 Task: Create a rule from the Agile list, Priority changed -> Complete task in the project BroaderView if Priority Cleared then Complete Task
Action: Mouse moved to (927, 278)
Screenshot: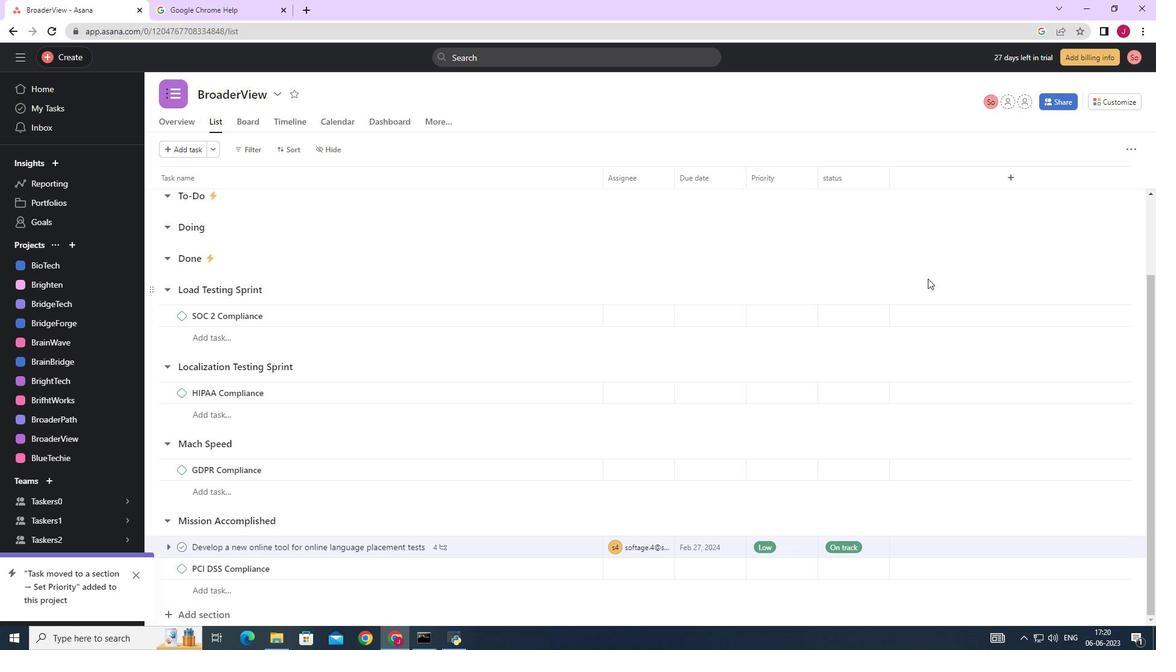 
Action: Mouse scrolled (927, 279) with delta (0, 0)
Screenshot: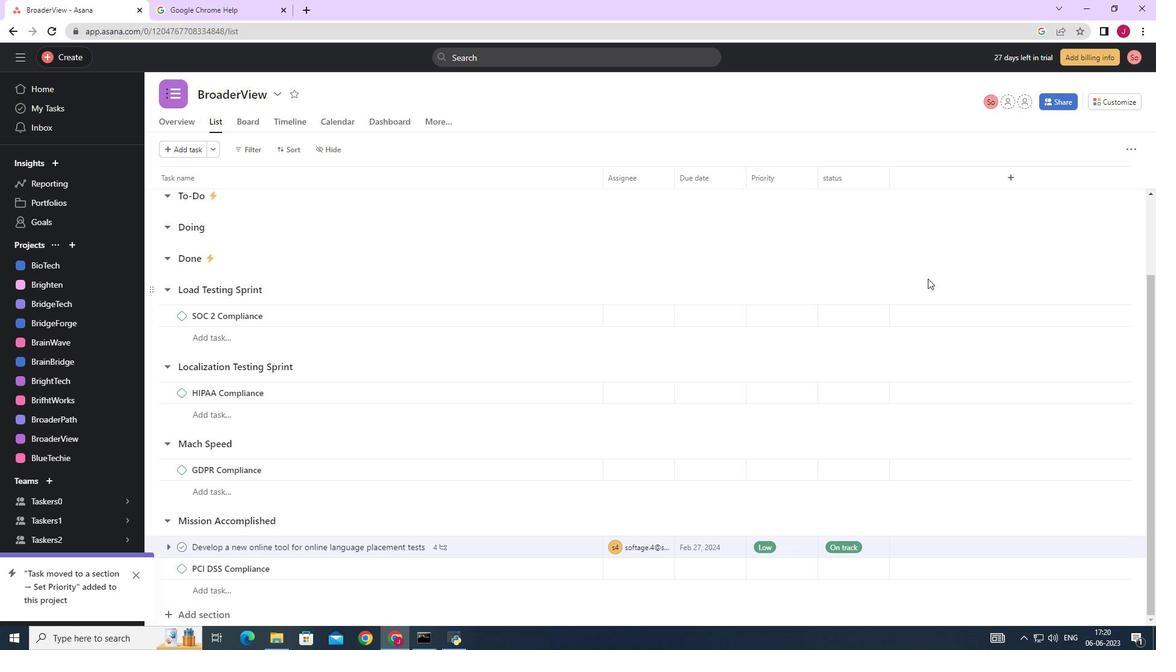 
Action: Mouse scrolled (927, 279) with delta (0, 0)
Screenshot: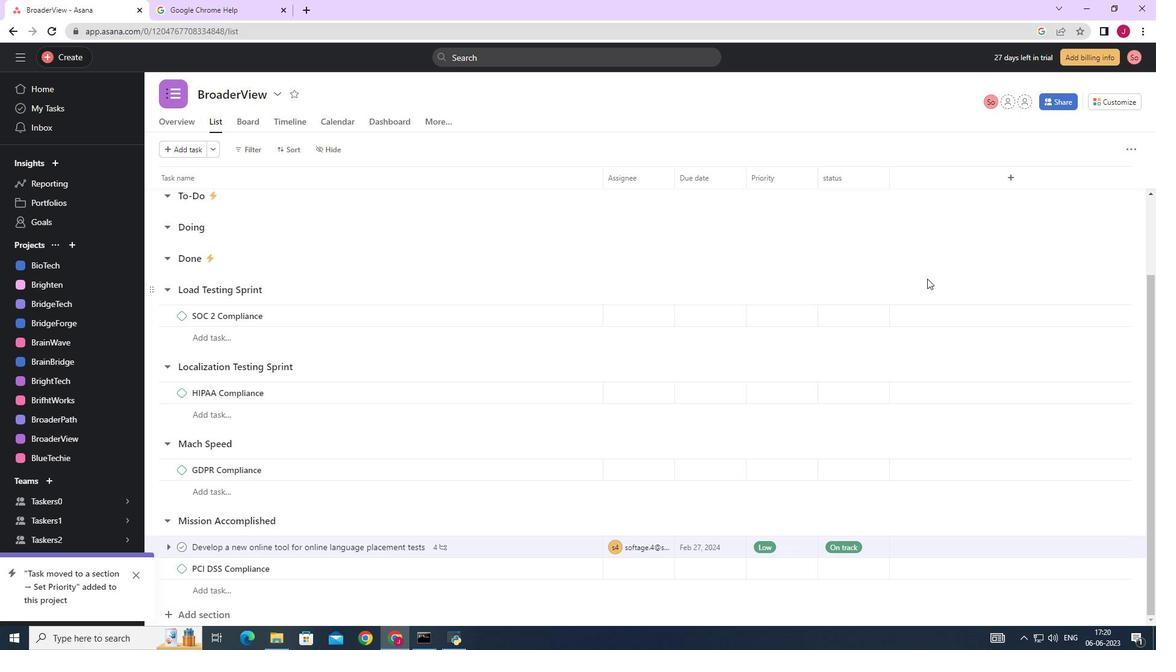 
Action: Mouse moved to (938, 265)
Screenshot: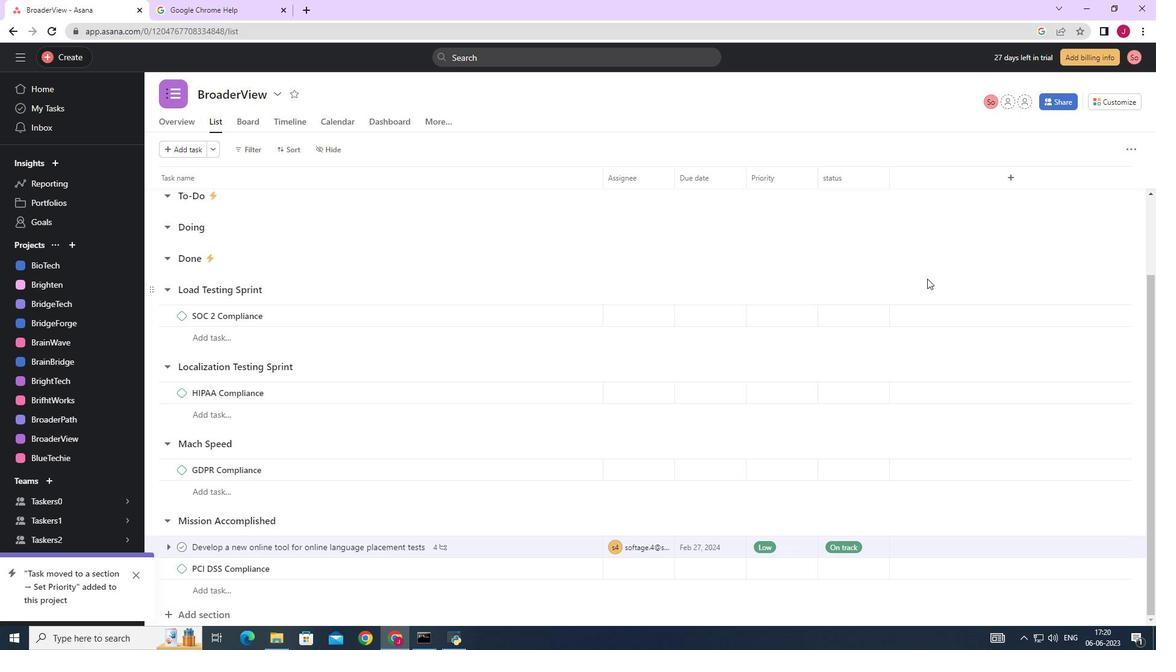 
Action: Mouse scrolled (933, 269) with delta (0, 0)
Screenshot: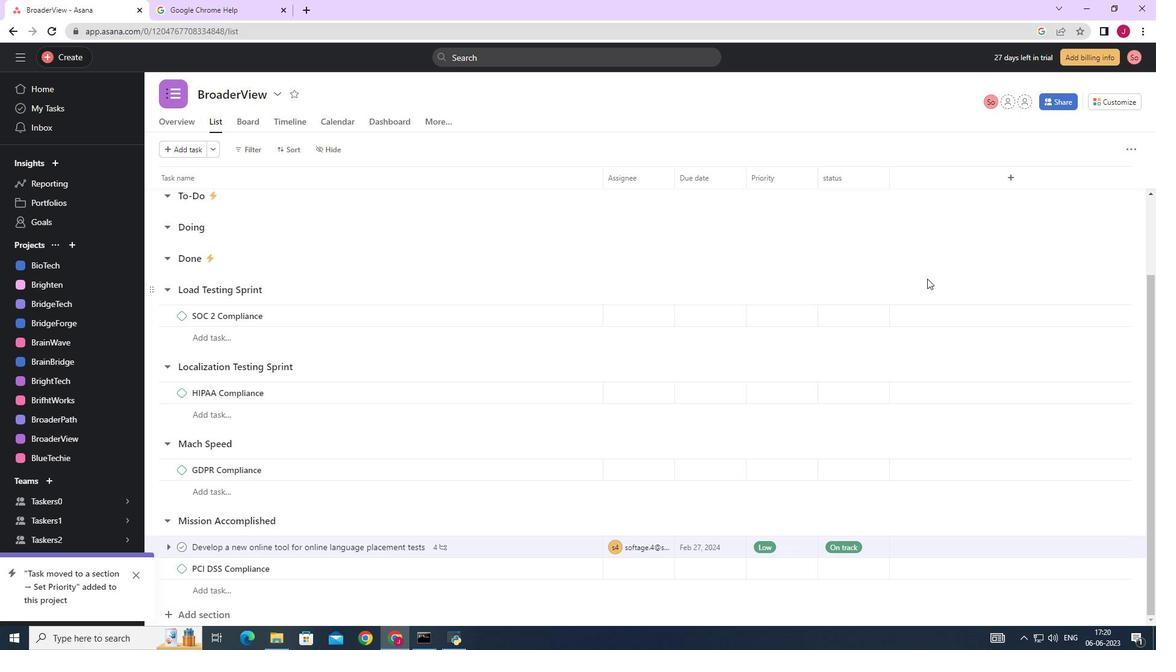 
Action: Mouse moved to (1128, 102)
Screenshot: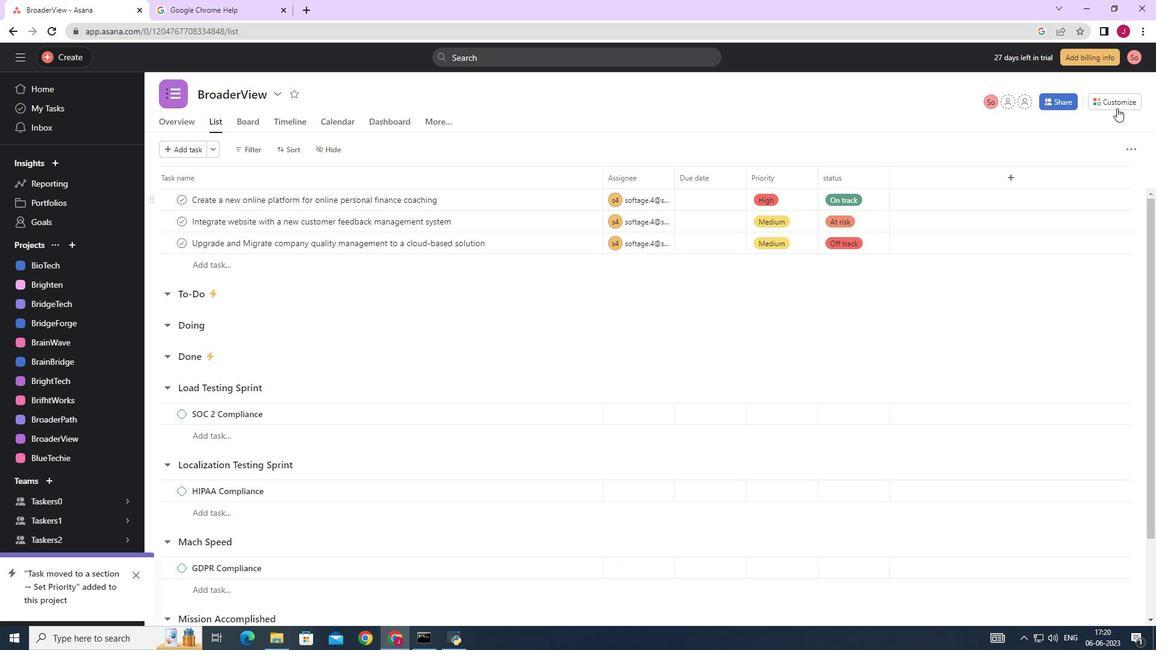 
Action: Mouse pressed left at (1128, 102)
Screenshot: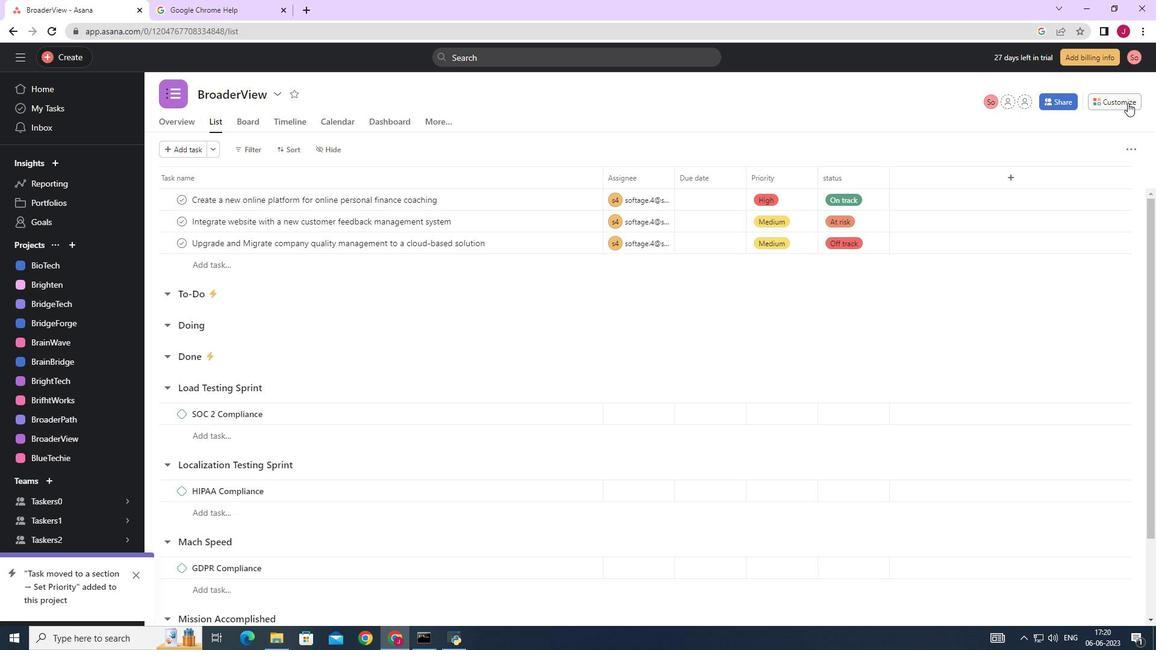
Action: Mouse moved to (908, 265)
Screenshot: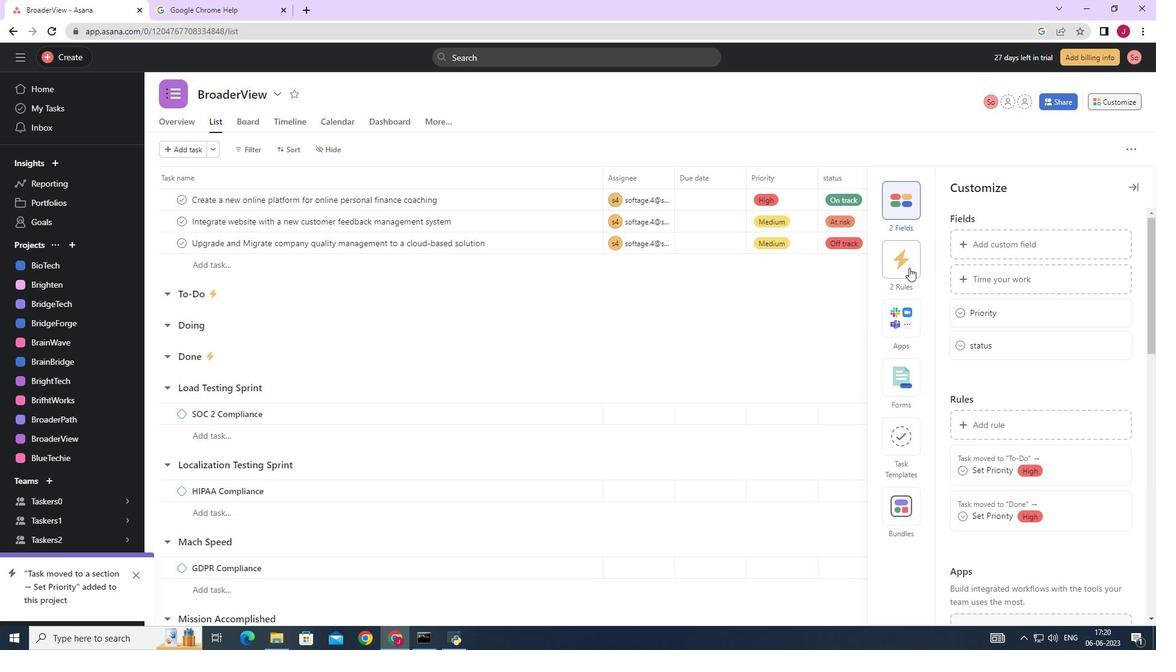 
Action: Mouse pressed left at (908, 265)
Screenshot: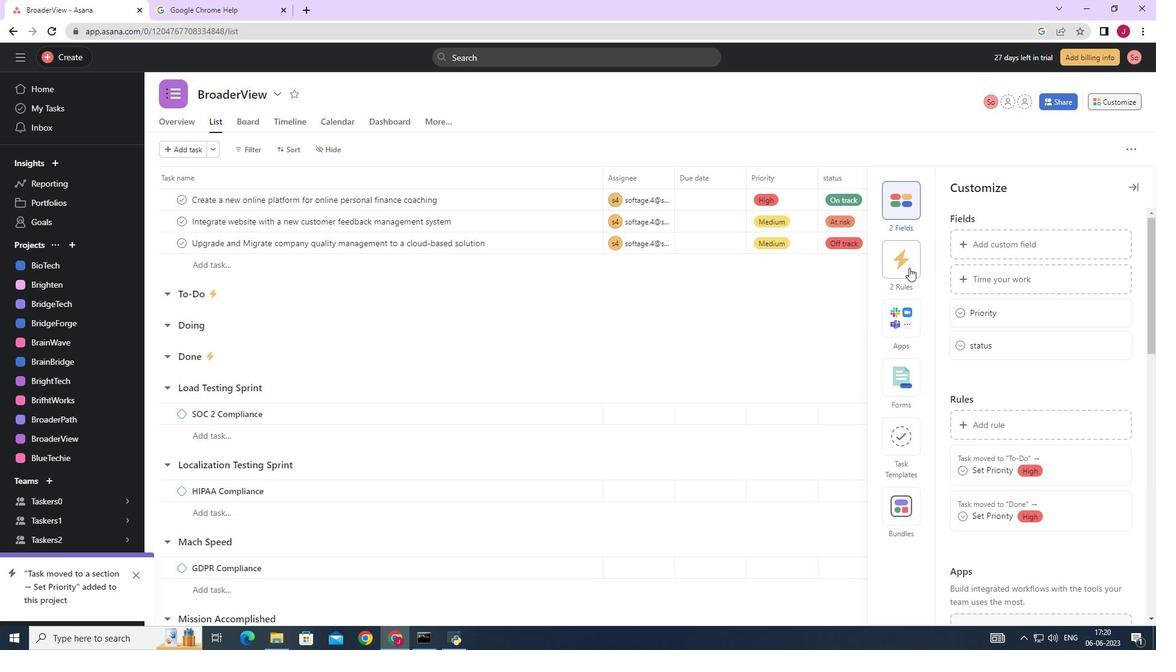 
Action: Mouse moved to (1024, 245)
Screenshot: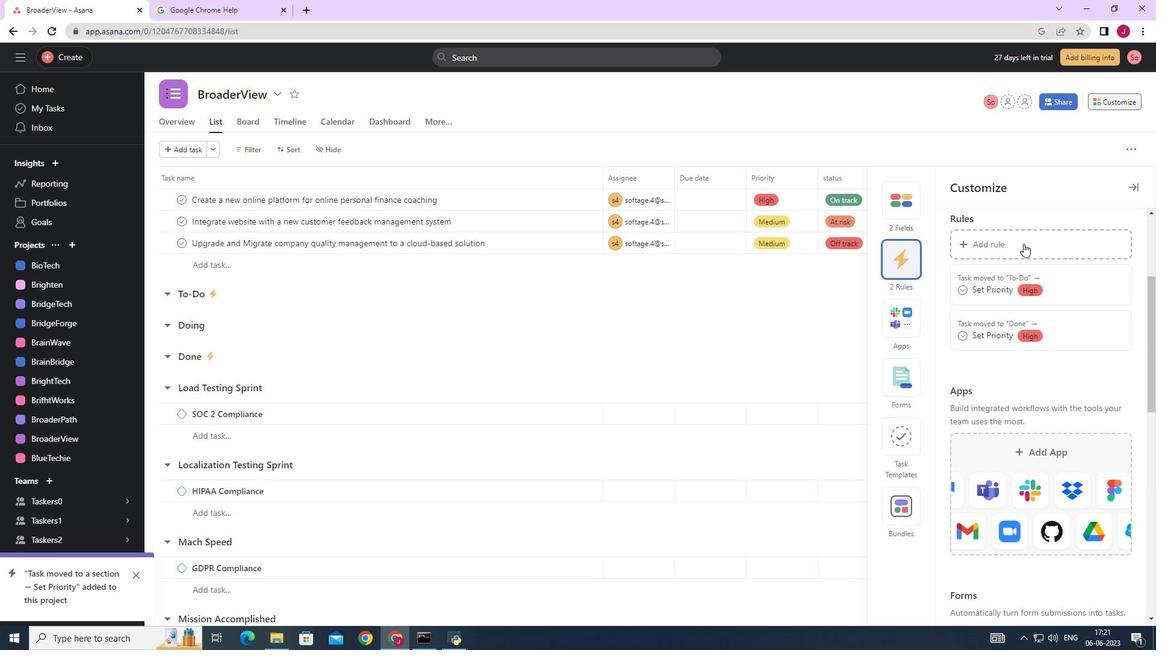 
Action: Mouse pressed left at (1024, 245)
Screenshot: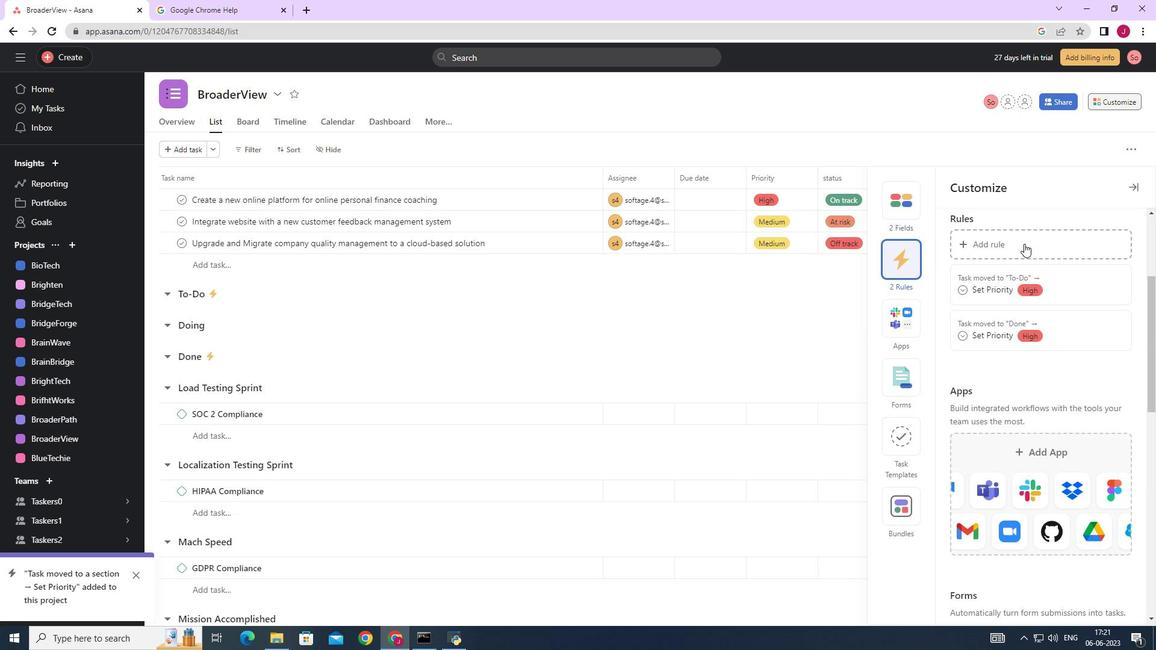 
Action: Mouse moved to (247, 182)
Screenshot: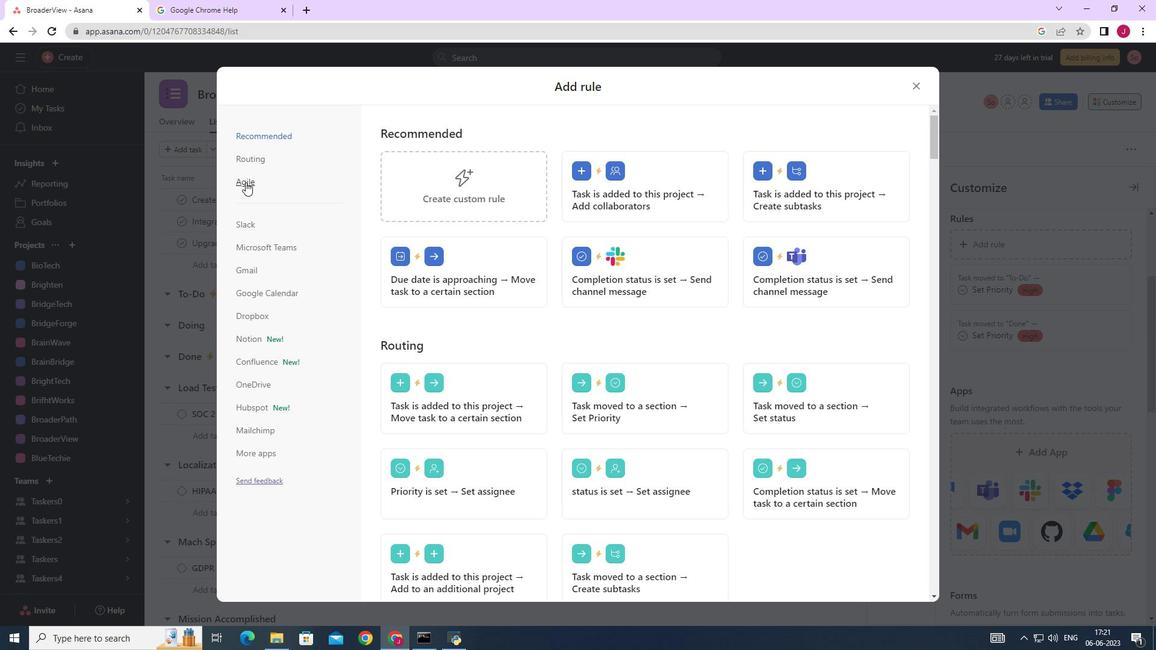 
Action: Mouse pressed left at (246, 182)
Screenshot: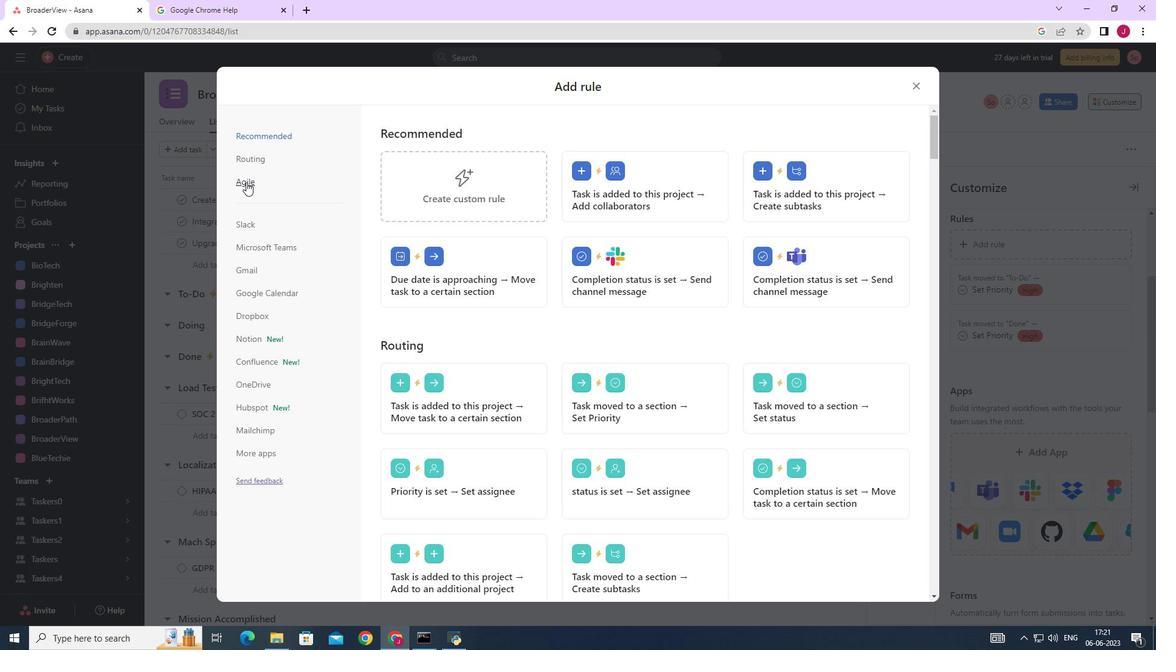 
Action: Mouse moved to (473, 174)
Screenshot: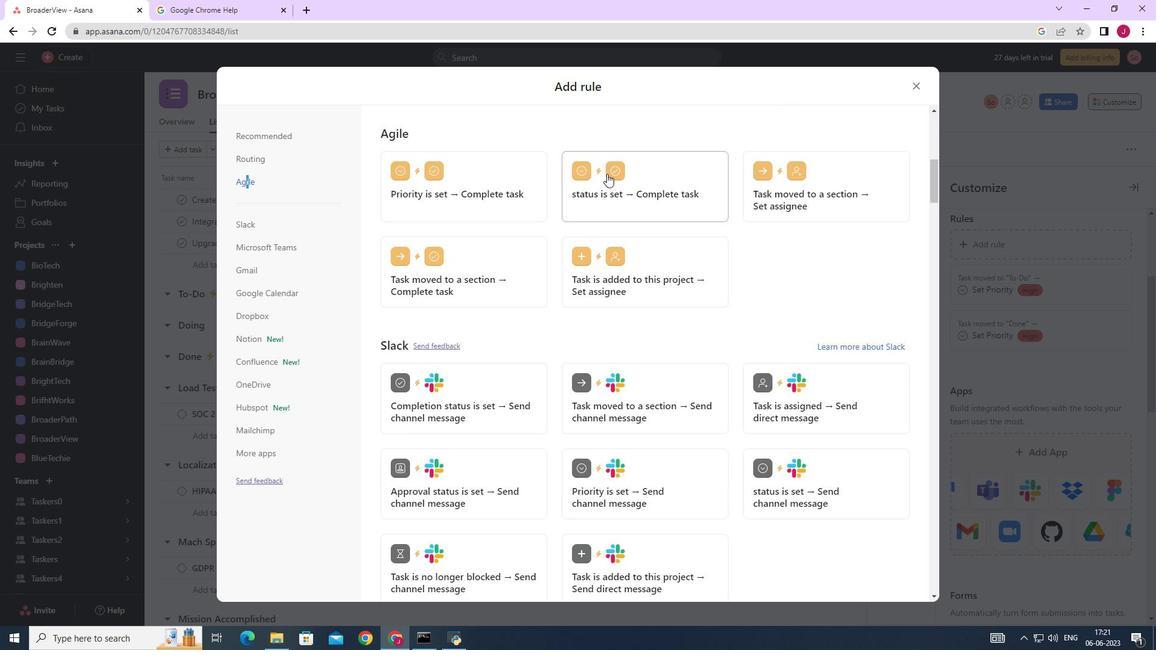 
Action: Mouse pressed left at (473, 174)
Screenshot: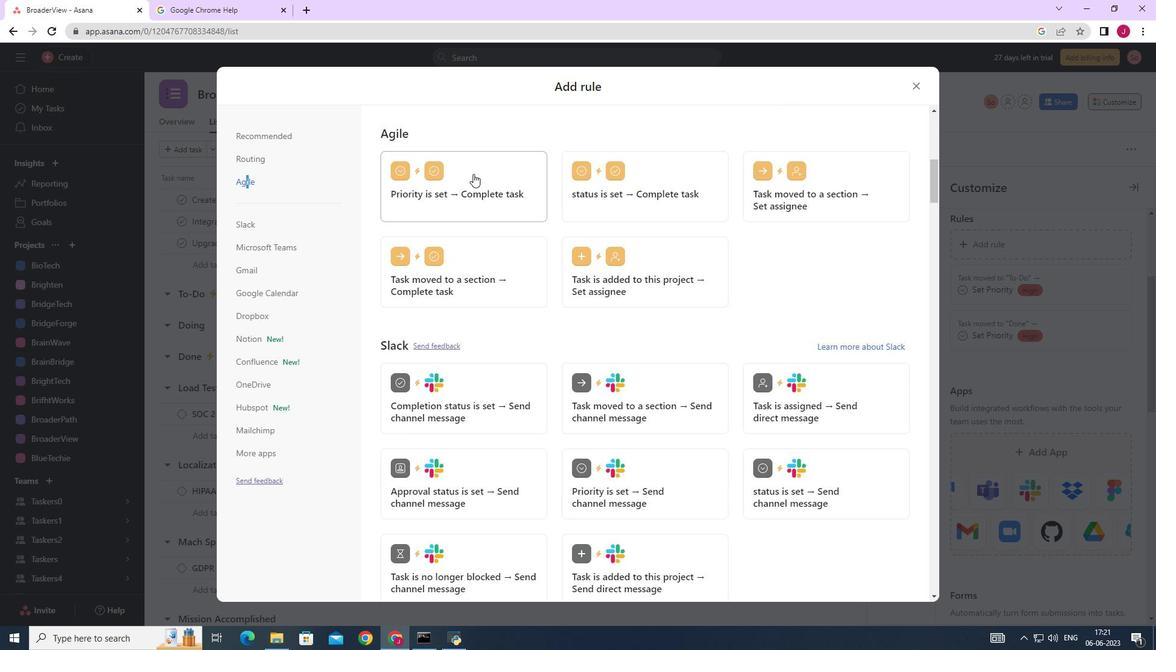 
Action: Mouse moved to (429, 402)
Screenshot: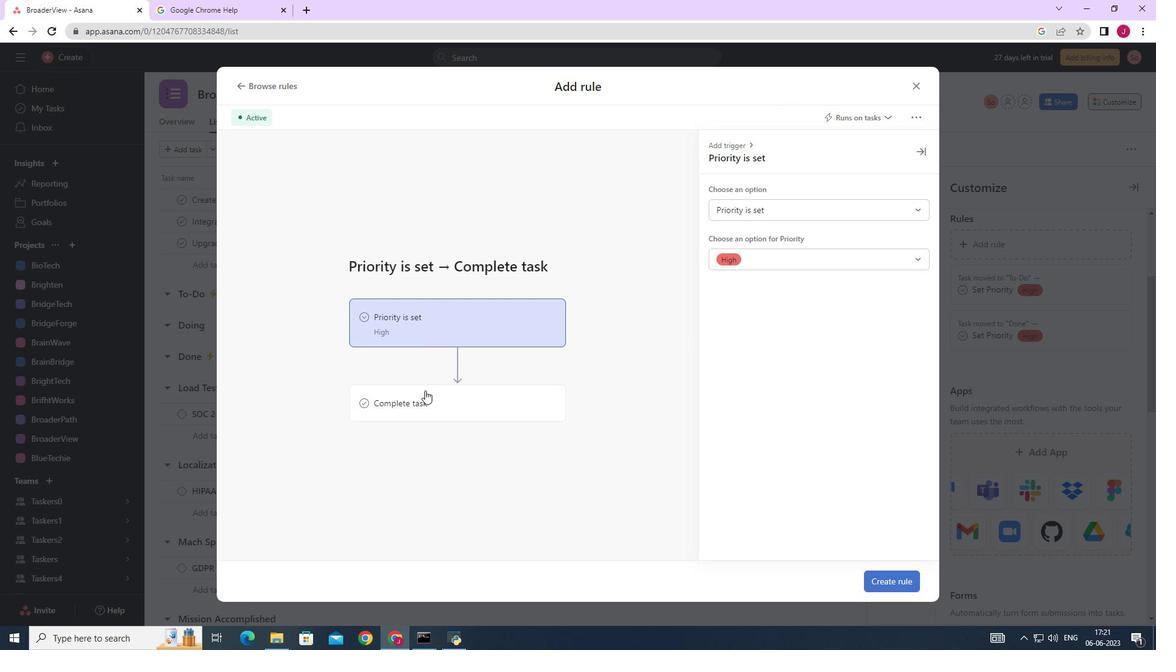 
Action: Mouse pressed left at (429, 402)
Screenshot: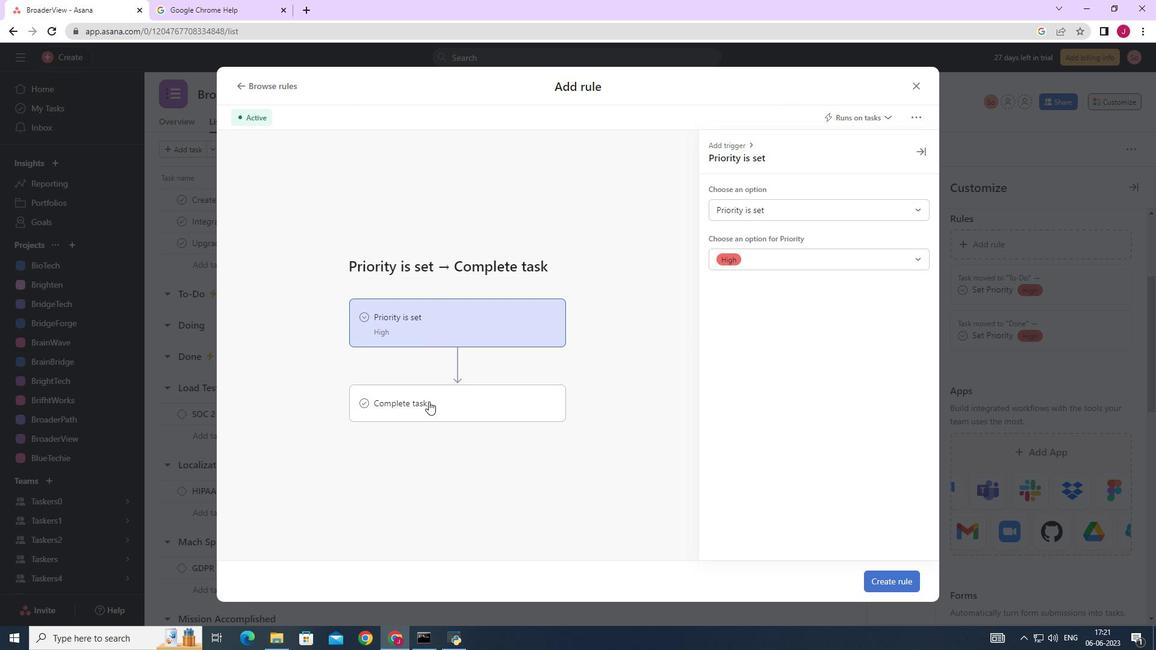
Action: Mouse moved to (446, 333)
Screenshot: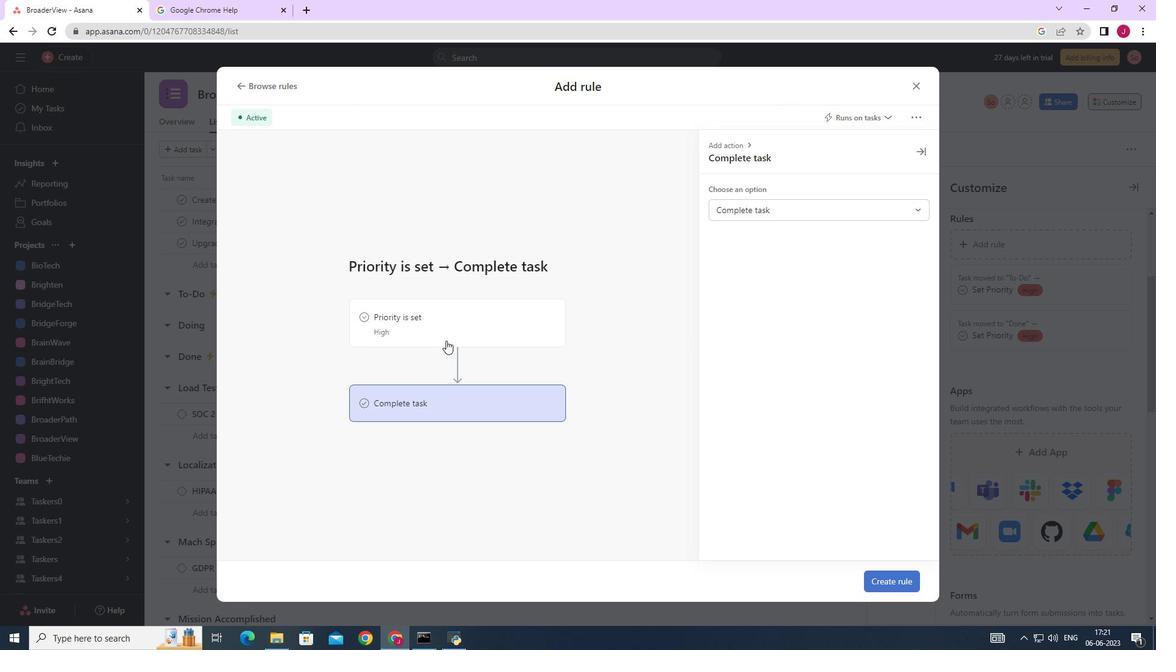 
Action: Mouse pressed left at (446, 333)
Screenshot: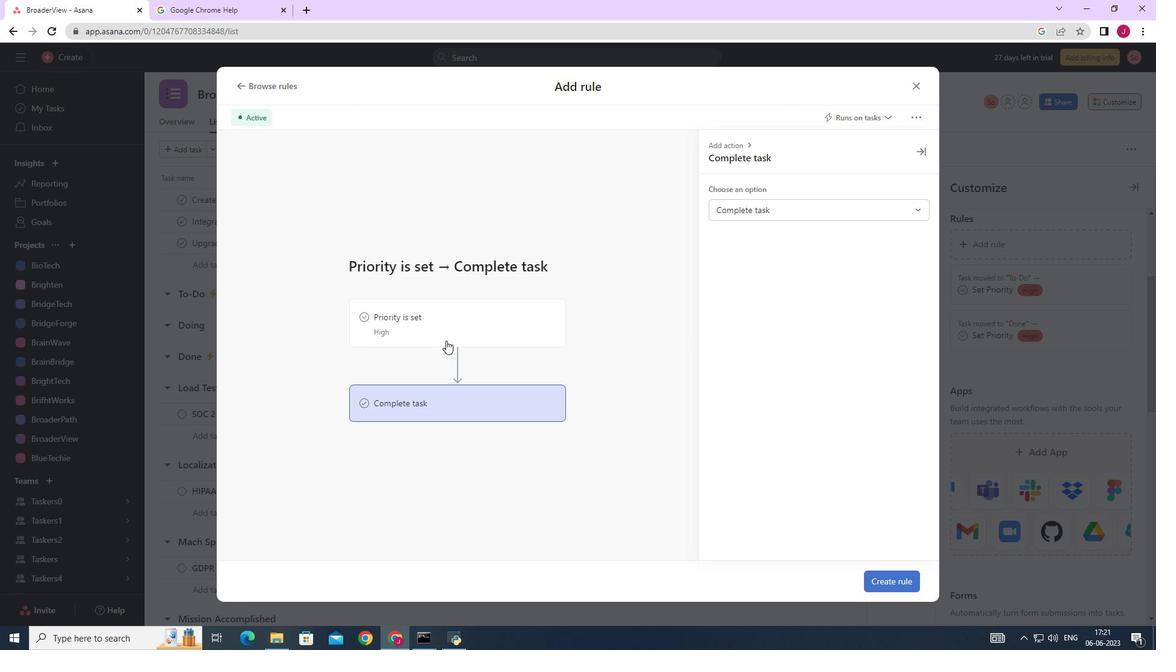 
Action: Mouse moved to (754, 205)
Screenshot: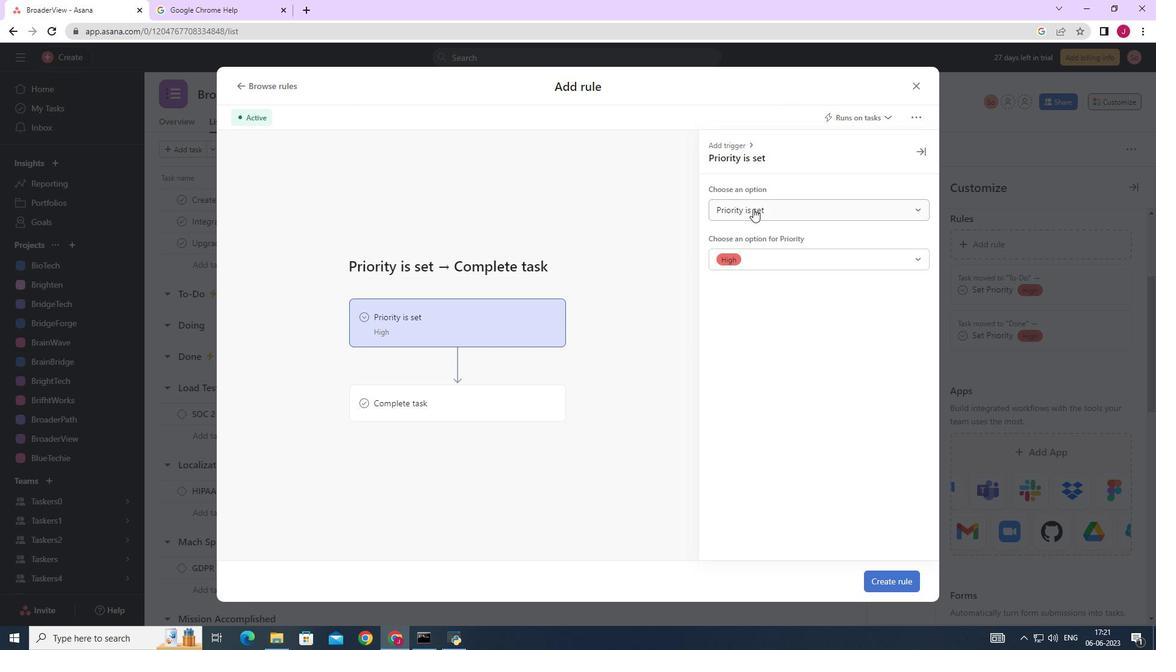 
Action: Mouse pressed left at (754, 205)
Screenshot: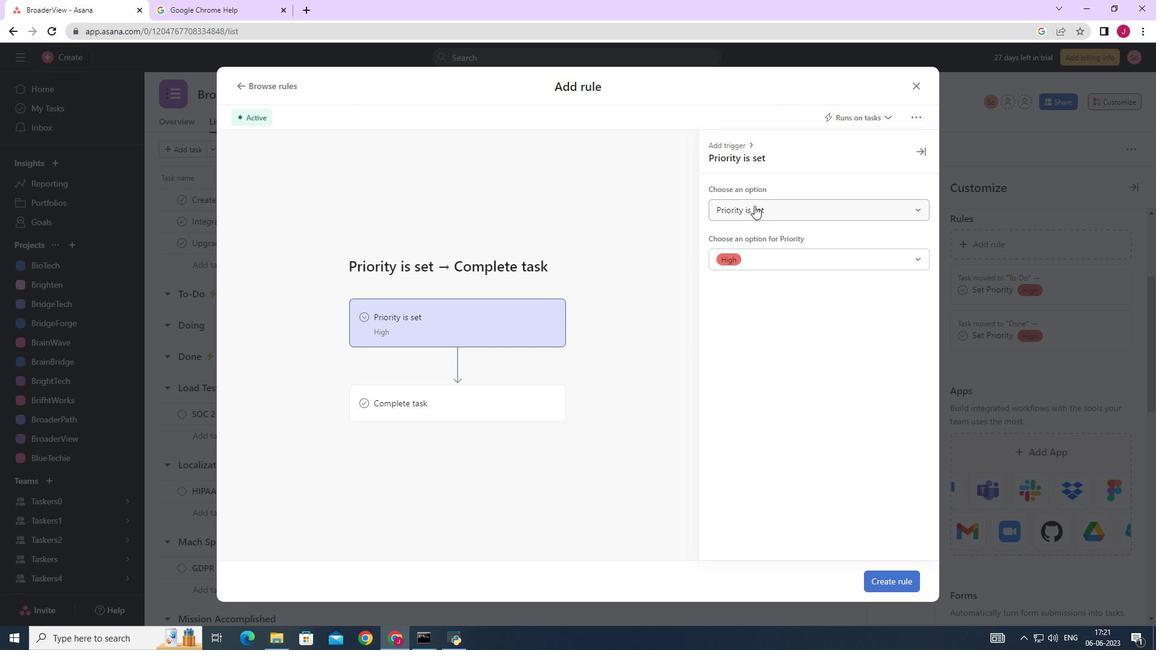 
Action: Mouse moved to (742, 261)
Screenshot: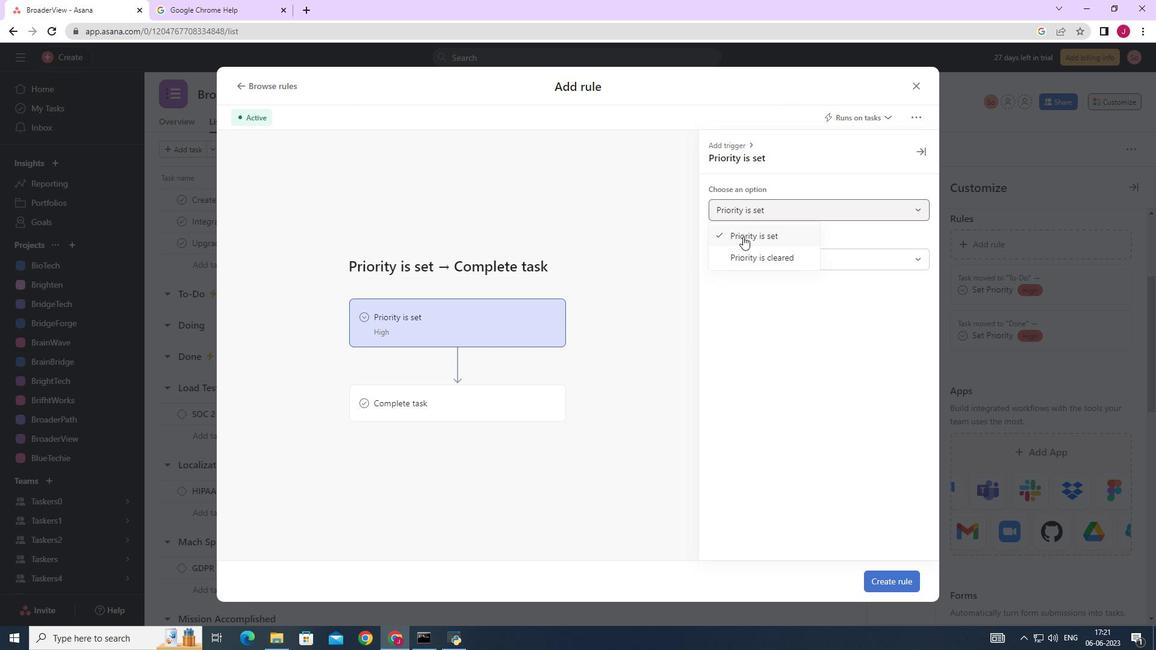 
Action: Mouse pressed left at (742, 261)
Screenshot: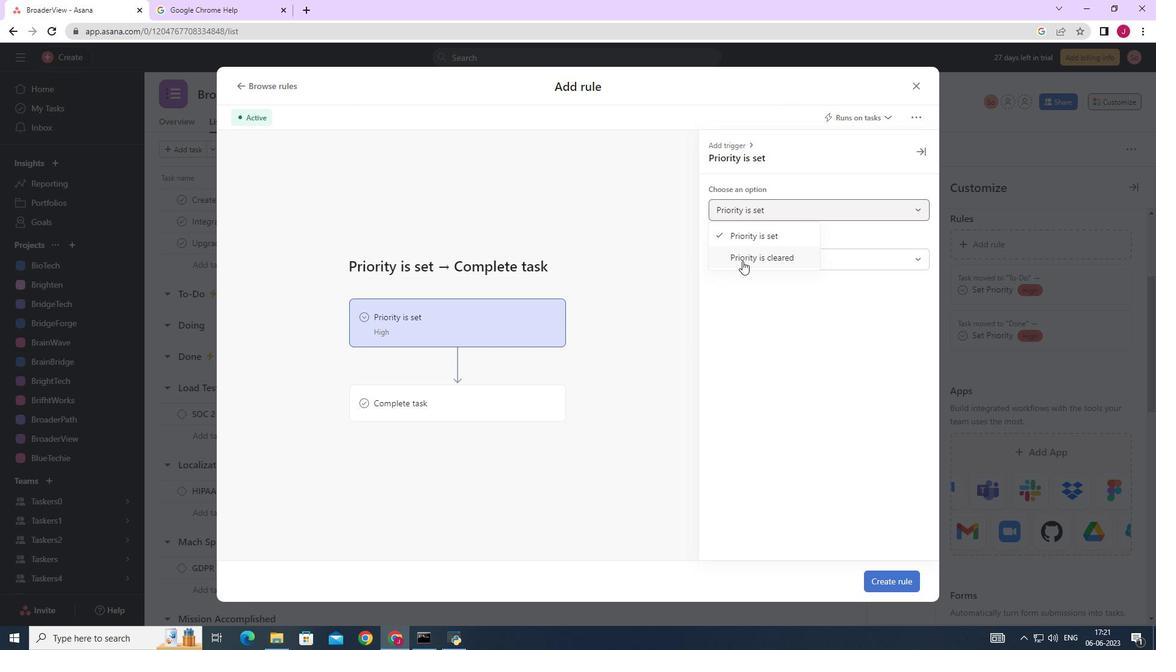 
Action: Mouse moved to (484, 380)
Screenshot: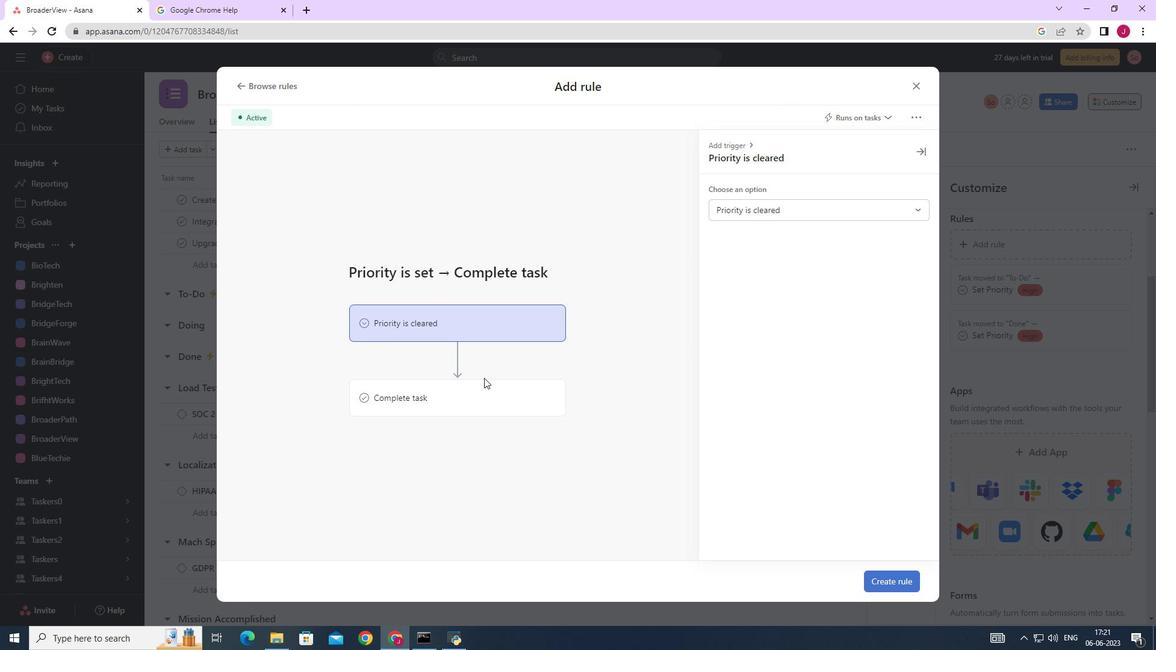 
Action: Mouse pressed left at (484, 380)
Screenshot: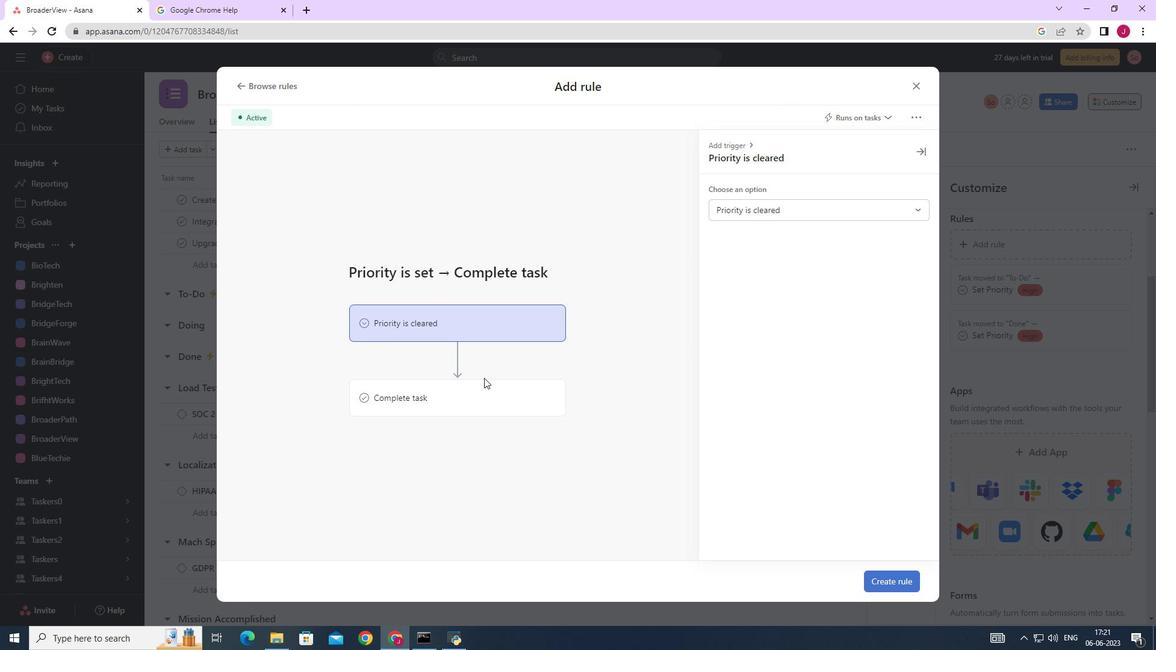 
Action: Mouse moved to (898, 580)
Screenshot: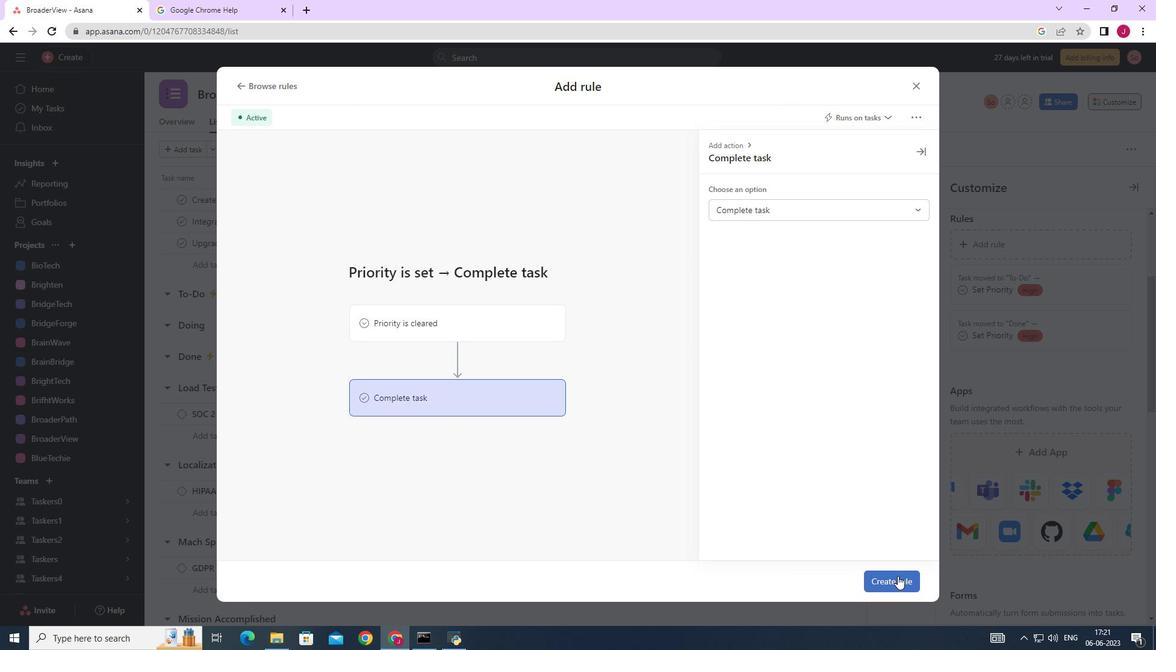 
Action: Mouse pressed left at (898, 580)
Screenshot: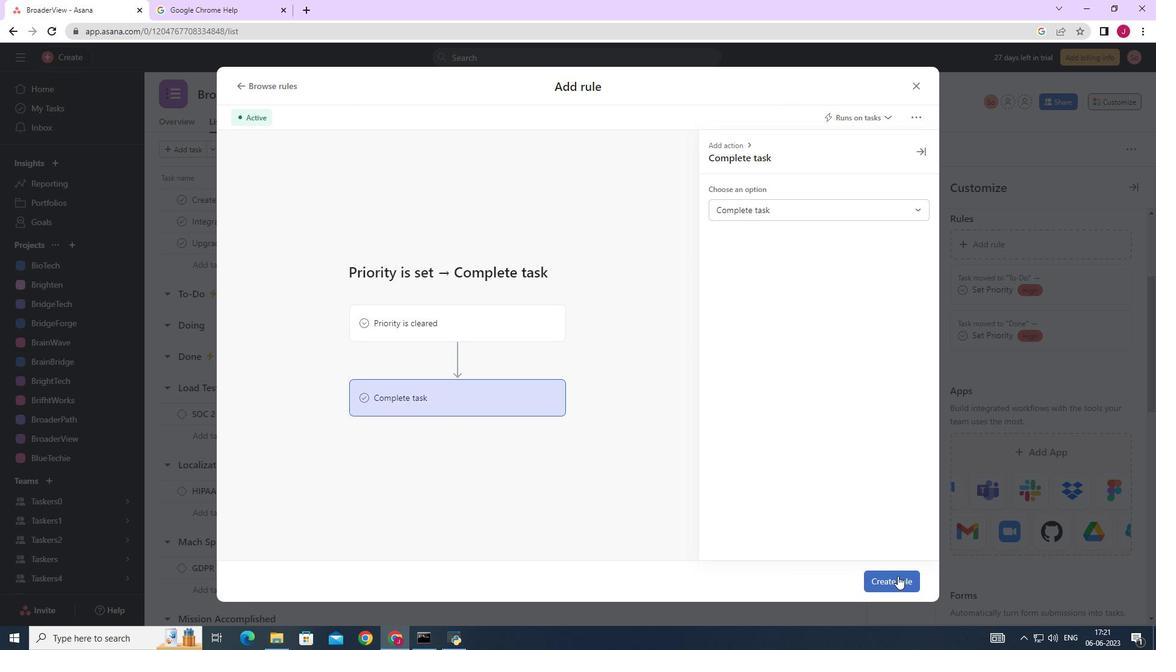 
Action: Mouse moved to (686, 399)
Screenshot: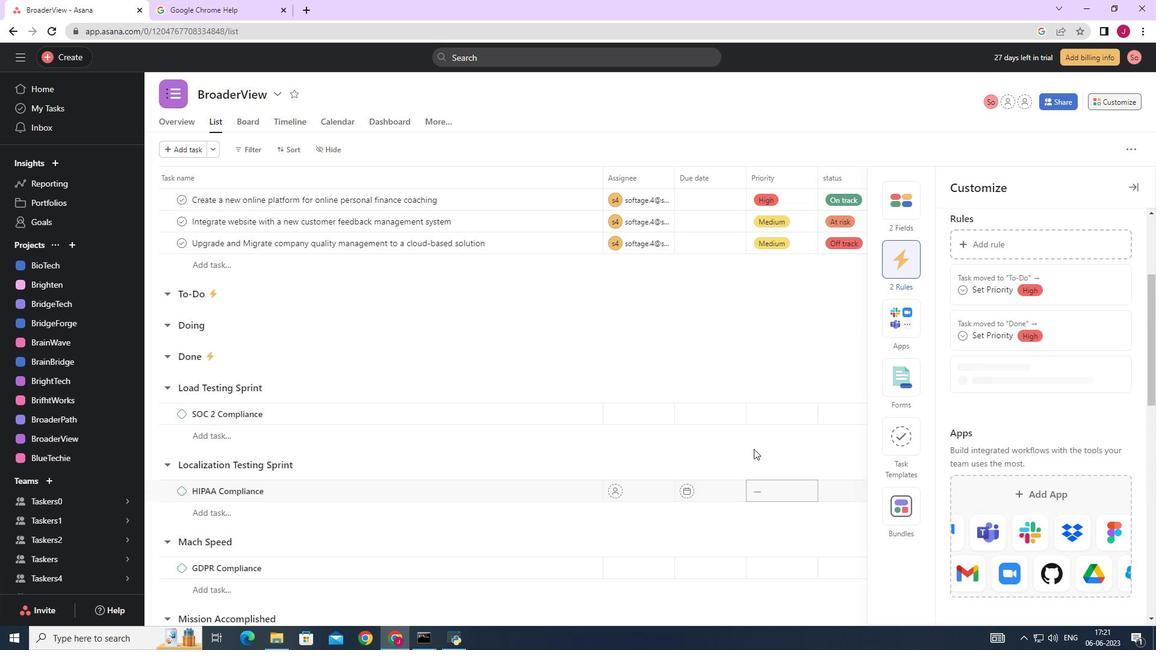 
